 Task: Add Amore Sun-Dried Tomato Paste to the cart.
Action: Mouse moved to (270, 111)
Screenshot: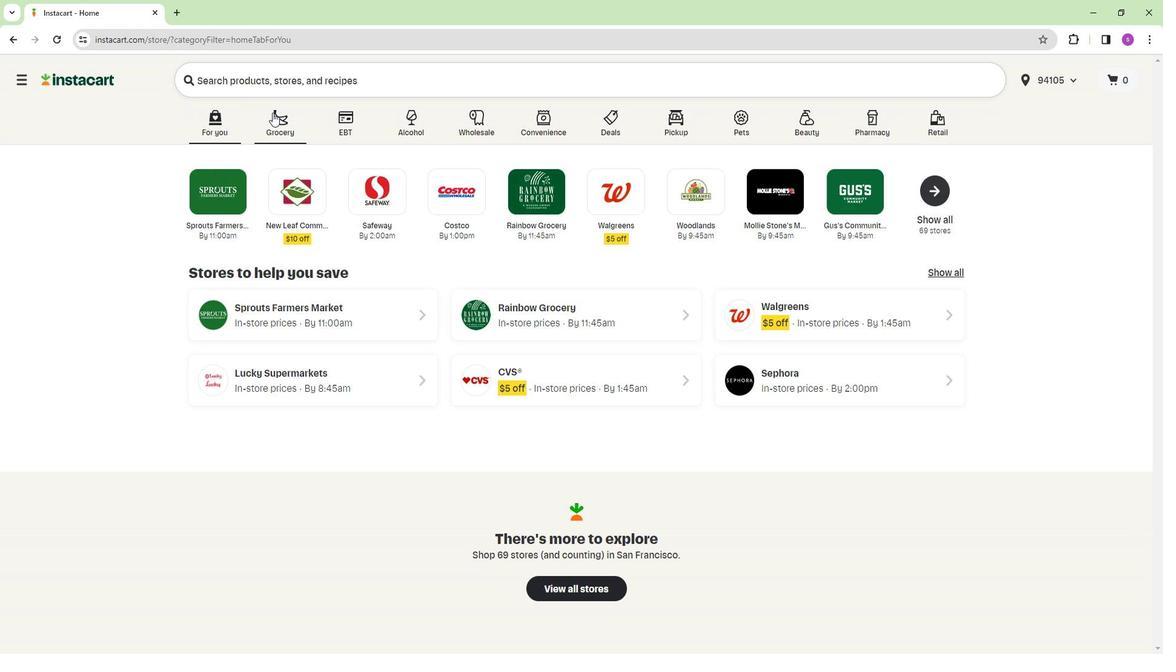 
Action: Mouse pressed left at (270, 111)
Screenshot: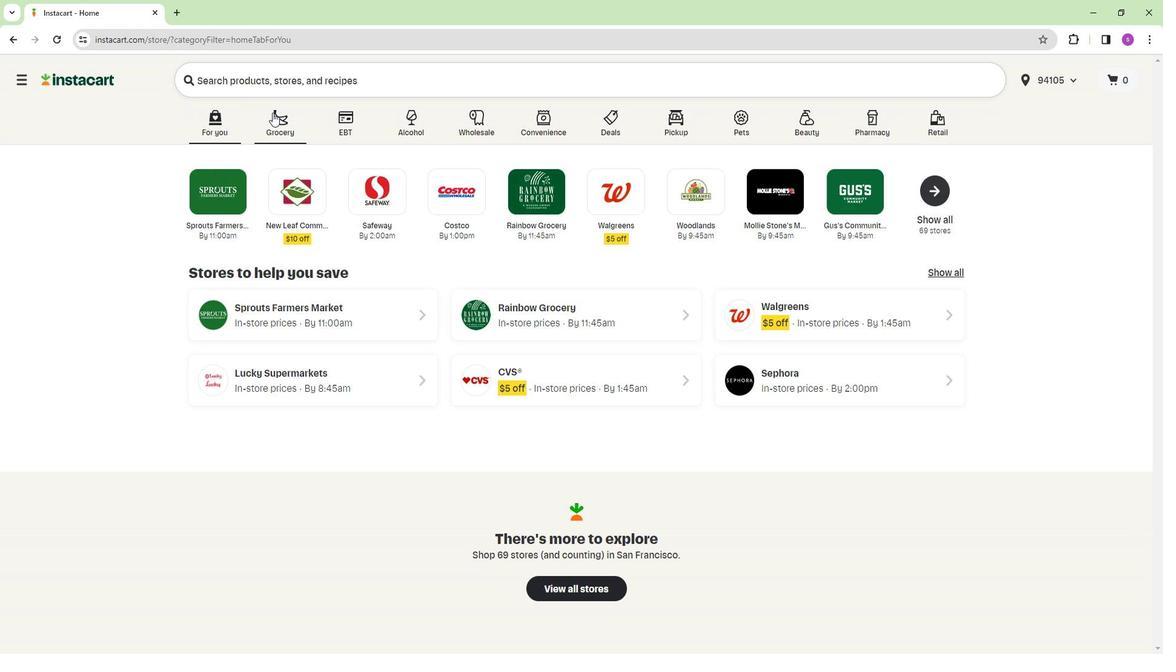 
Action: Mouse moved to (738, 196)
Screenshot: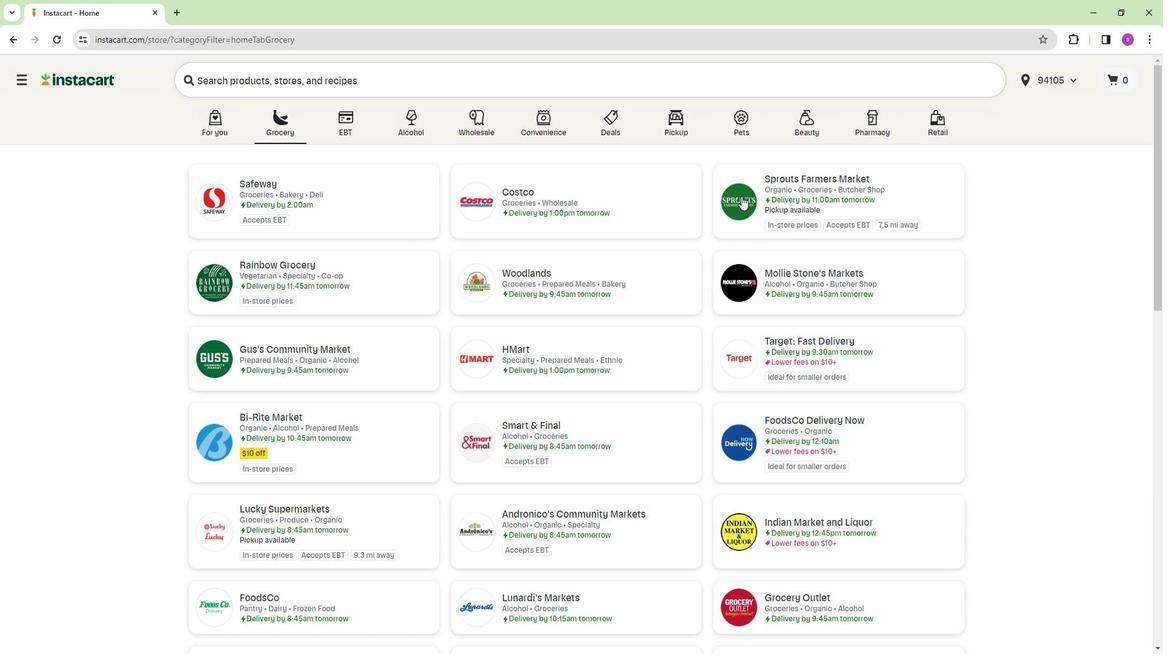 
Action: Mouse pressed left at (738, 196)
Screenshot: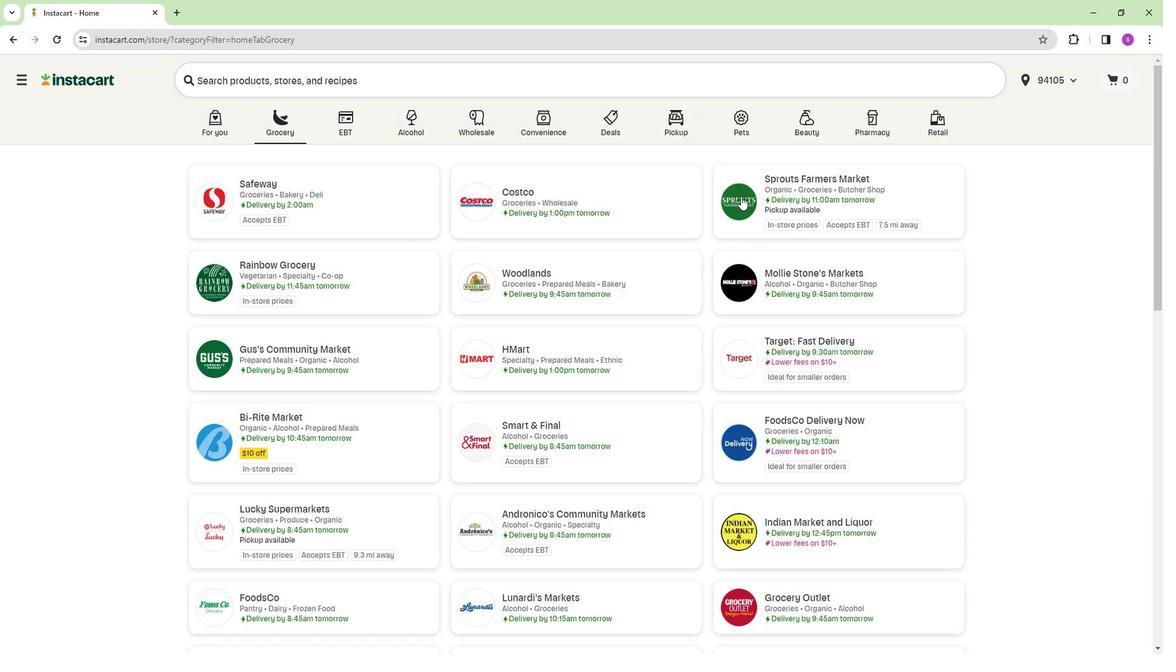 
Action: Mouse moved to (78, 466)
Screenshot: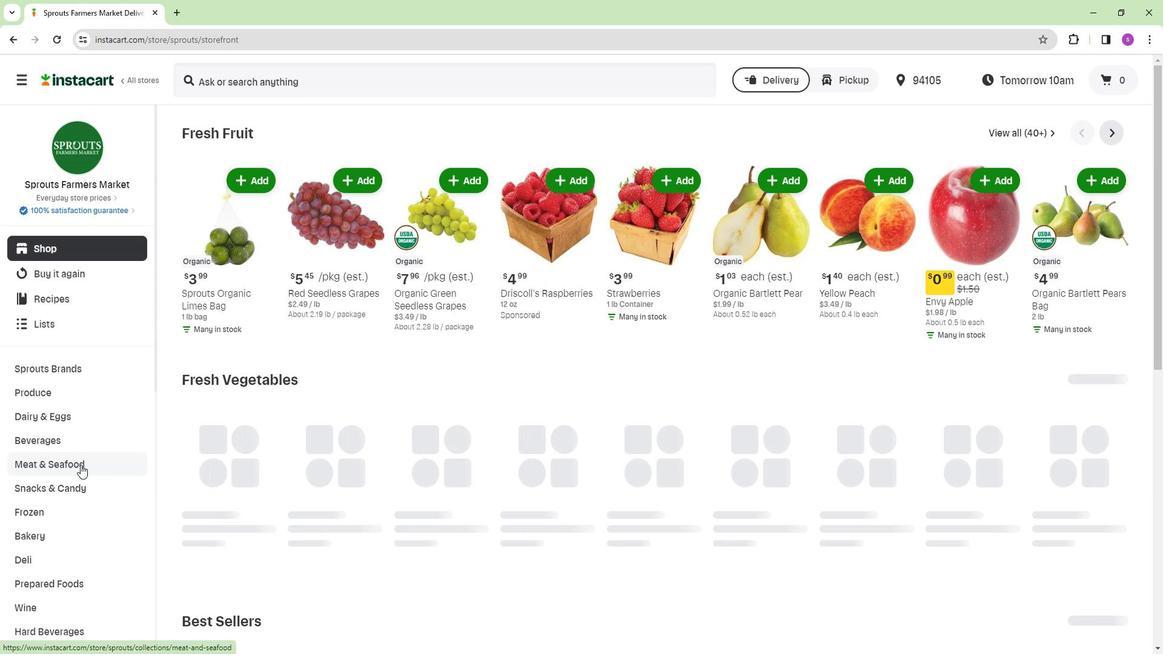 
Action: Mouse scrolled (78, 465) with delta (0, -1)
Screenshot: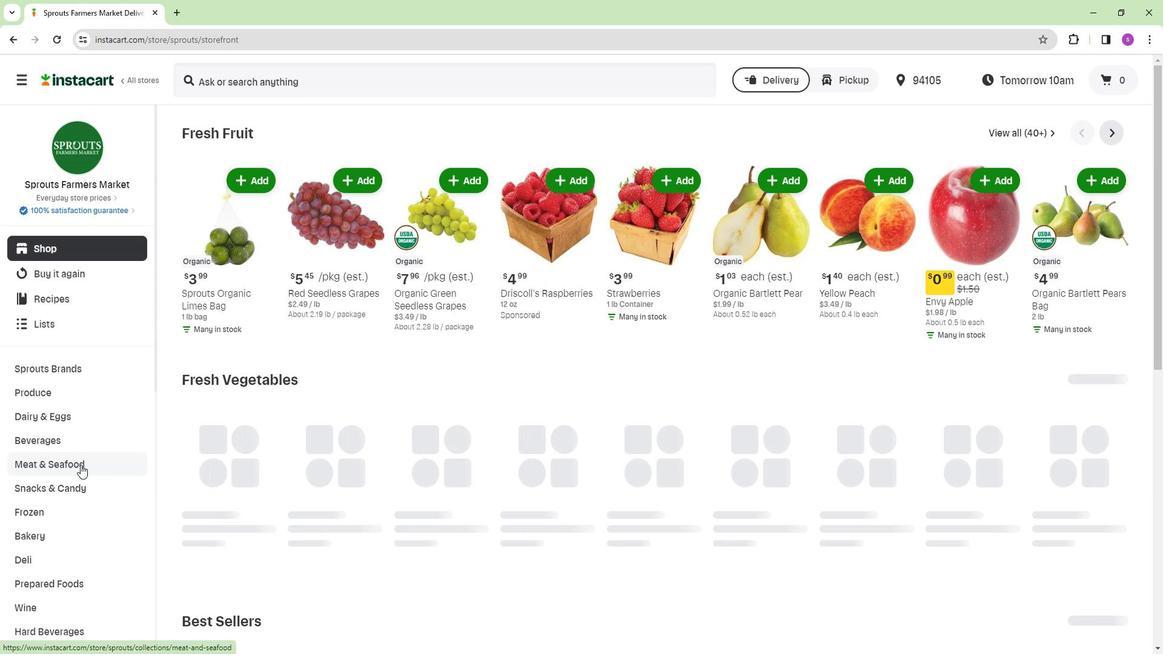 
Action: Mouse moved to (79, 461)
Screenshot: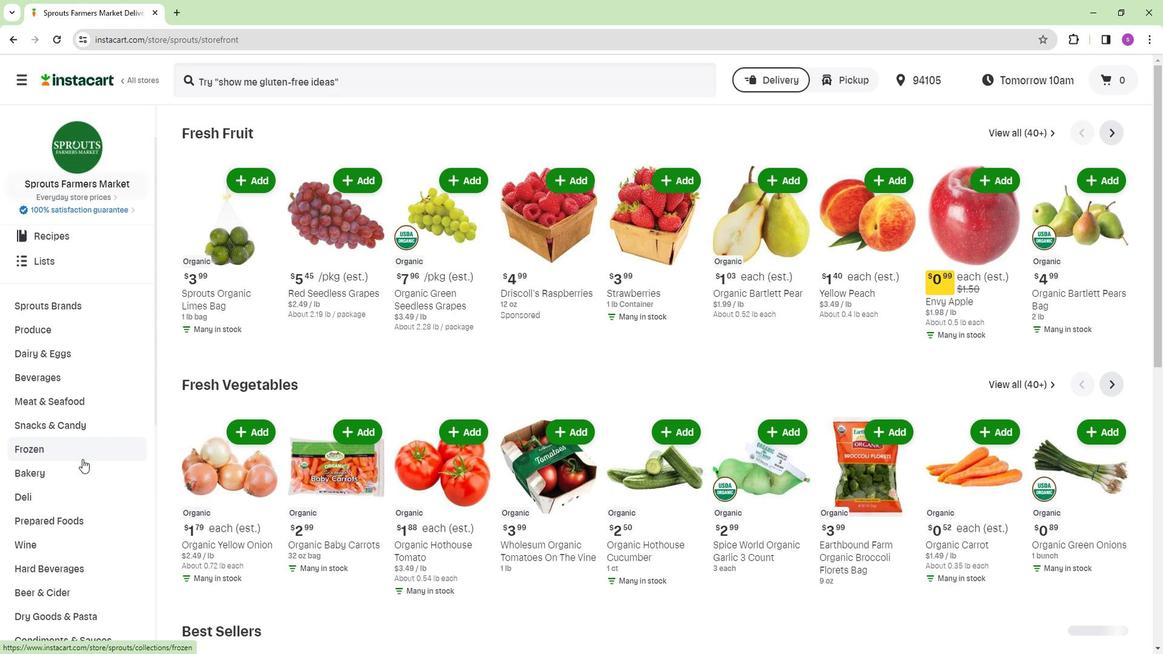 
Action: Mouse scrolled (79, 460) with delta (0, 0)
Screenshot: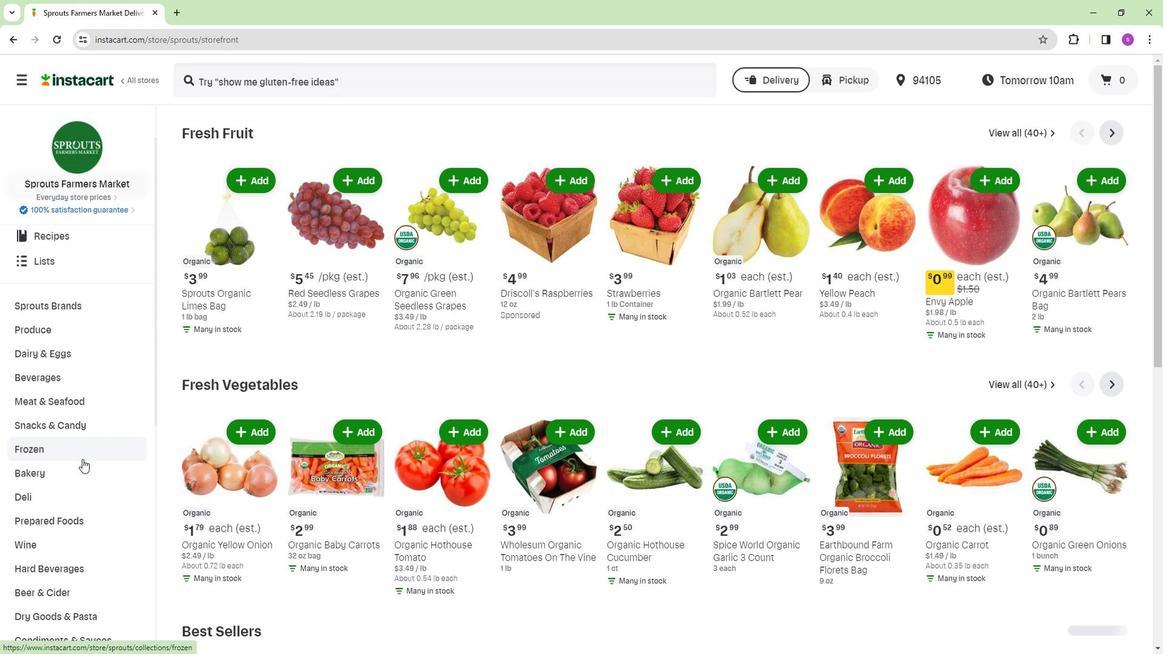 
Action: Mouse scrolled (79, 460) with delta (0, 0)
Screenshot: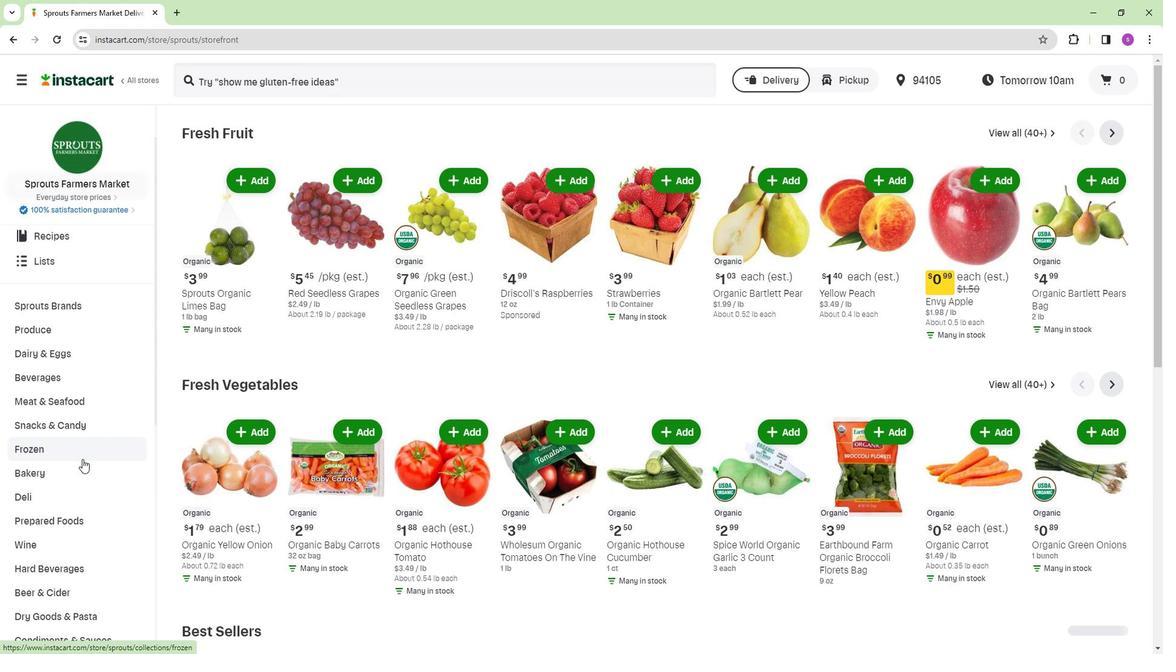 
Action: Mouse moved to (83, 489)
Screenshot: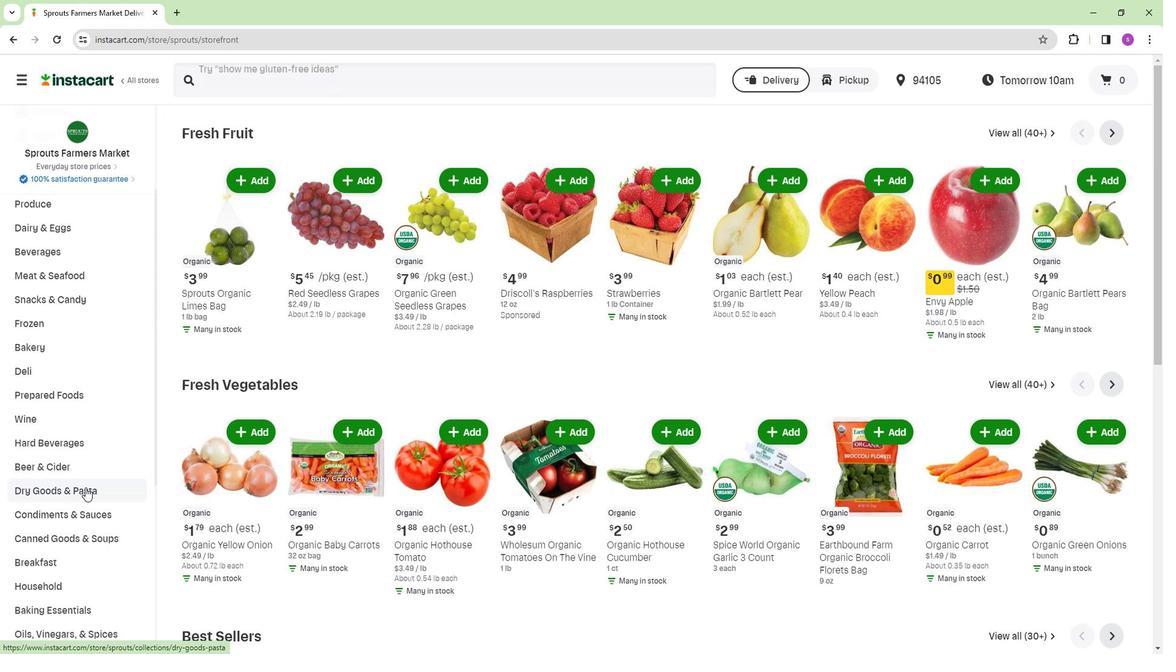 
Action: Mouse pressed left at (83, 489)
Screenshot: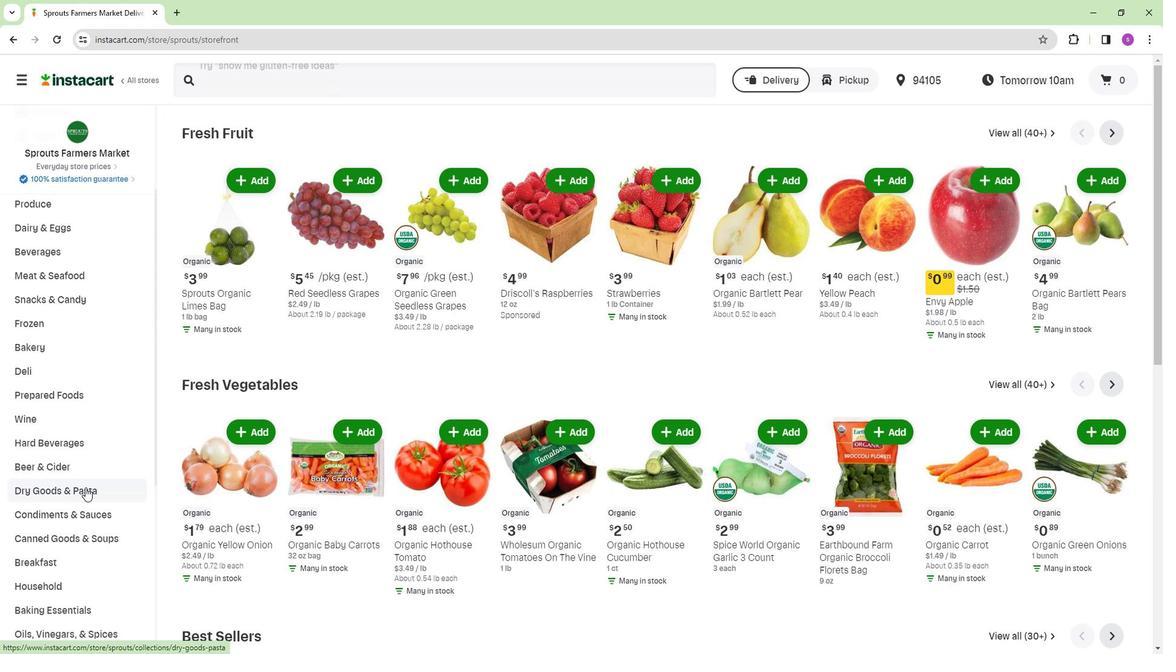 
Action: Mouse moved to (631, 158)
Screenshot: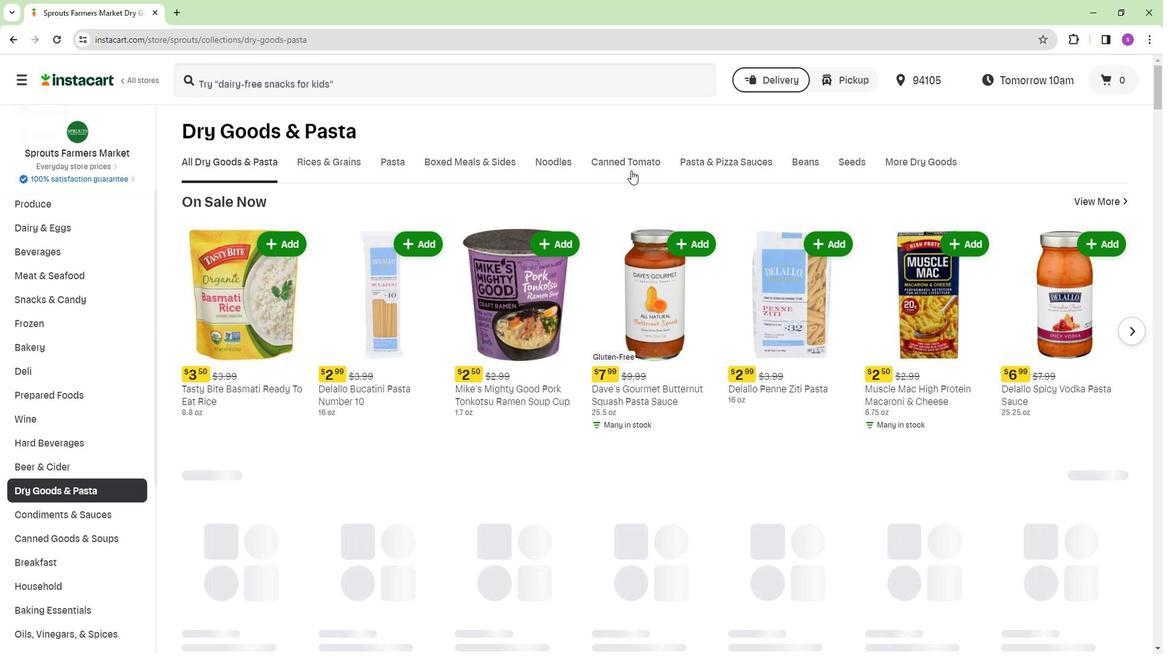 
Action: Mouse pressed left at (631, 158)
Screenshot: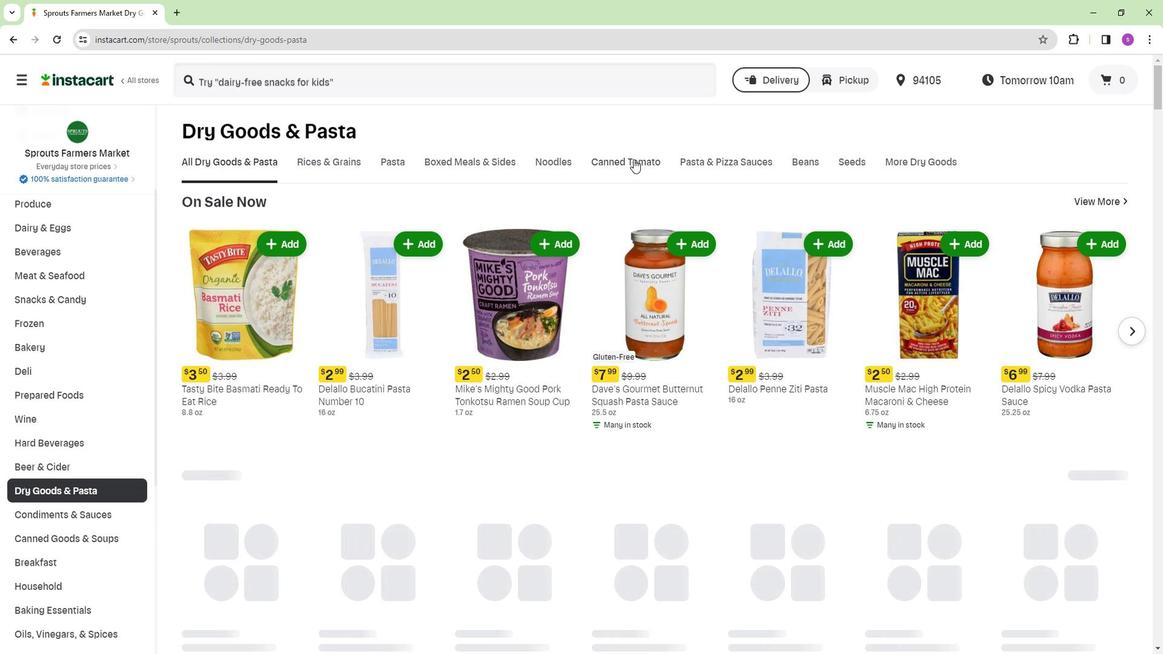 
Action: Mouse moved to (501, 218)
Screenshot: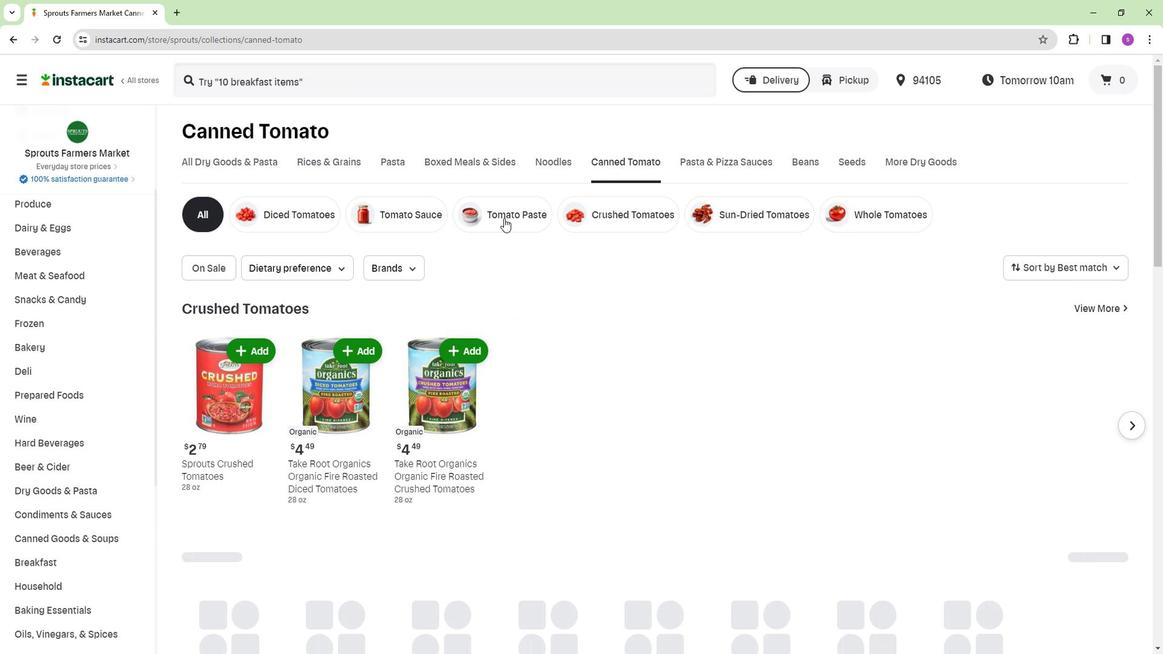 
Action: Mouse pressed left at (501, 218)
Screenshot: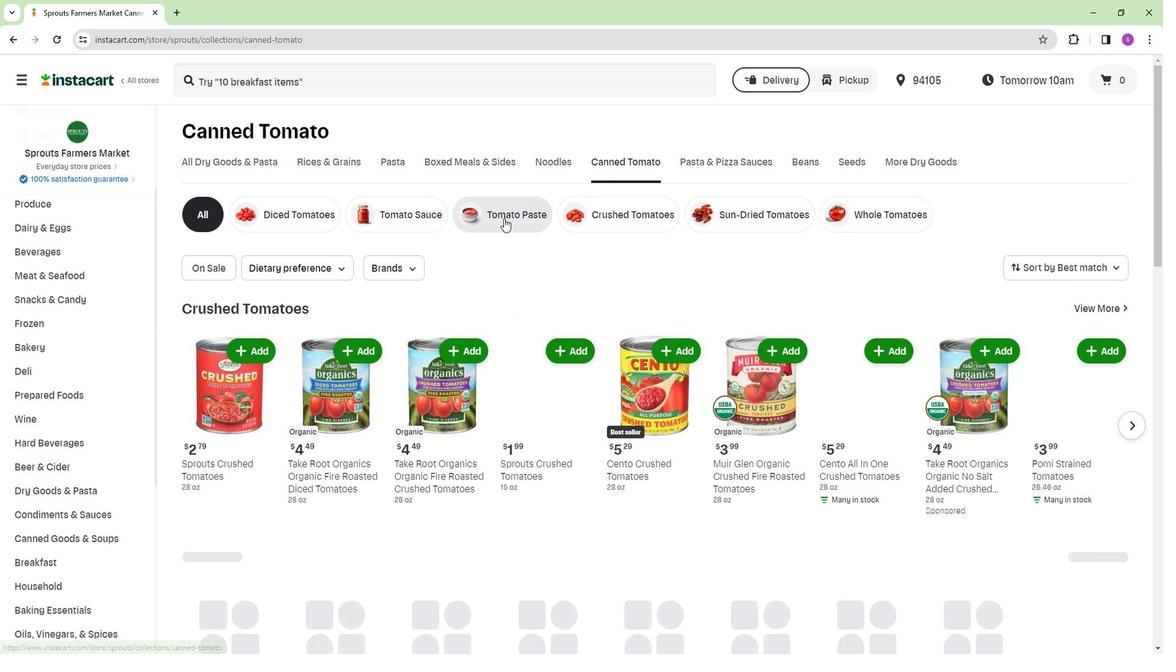 
Action: Mouse moved to (317, 83)
Screenshot: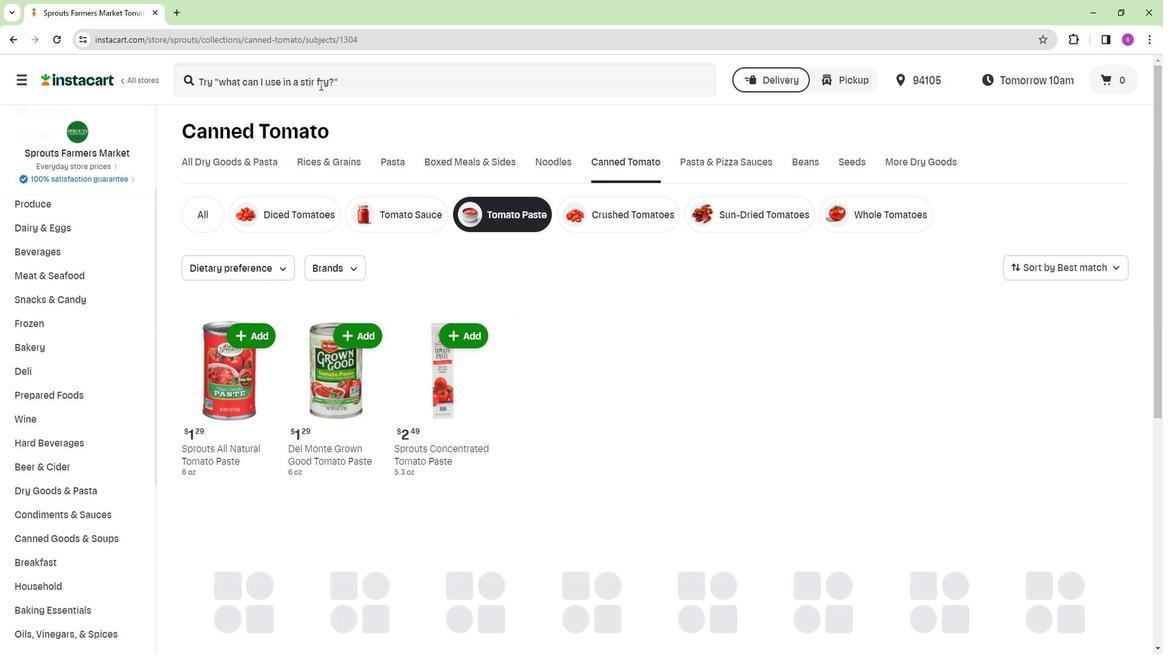 
Action: Mouse pressed left at (317, 83)
Screenshot: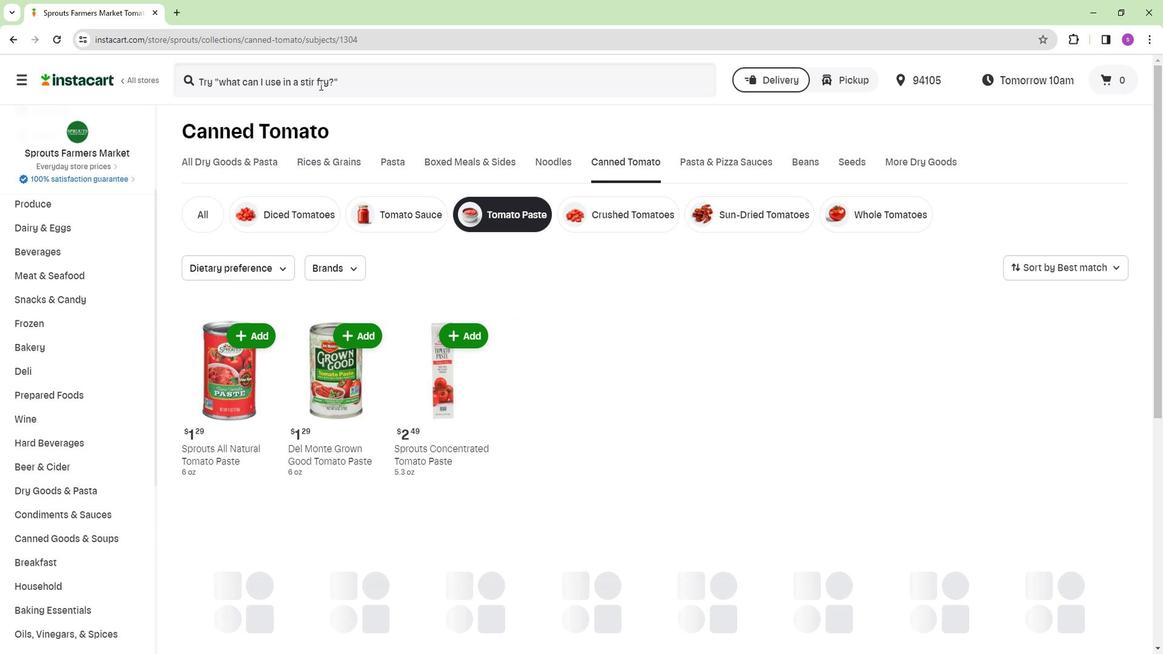 
Action: Mouse moved to (317, 83)
Screenshot: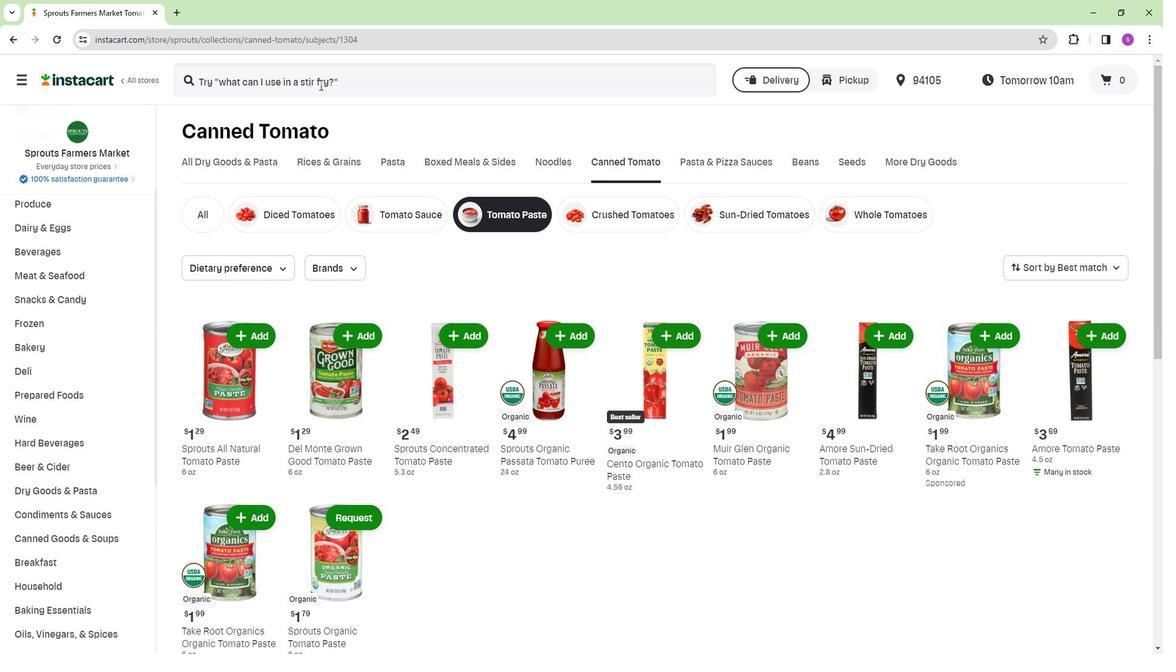 
Action: Key pressed <Key.shift>Amore<Key.space><Key.shift>Sun-<Key.shift><Key.shift><Key.shift>Dried<Key.space><Key.shift>Tomato<Key.space><Key.shift>Paste<Key.space><Key.enter>
Screenshot: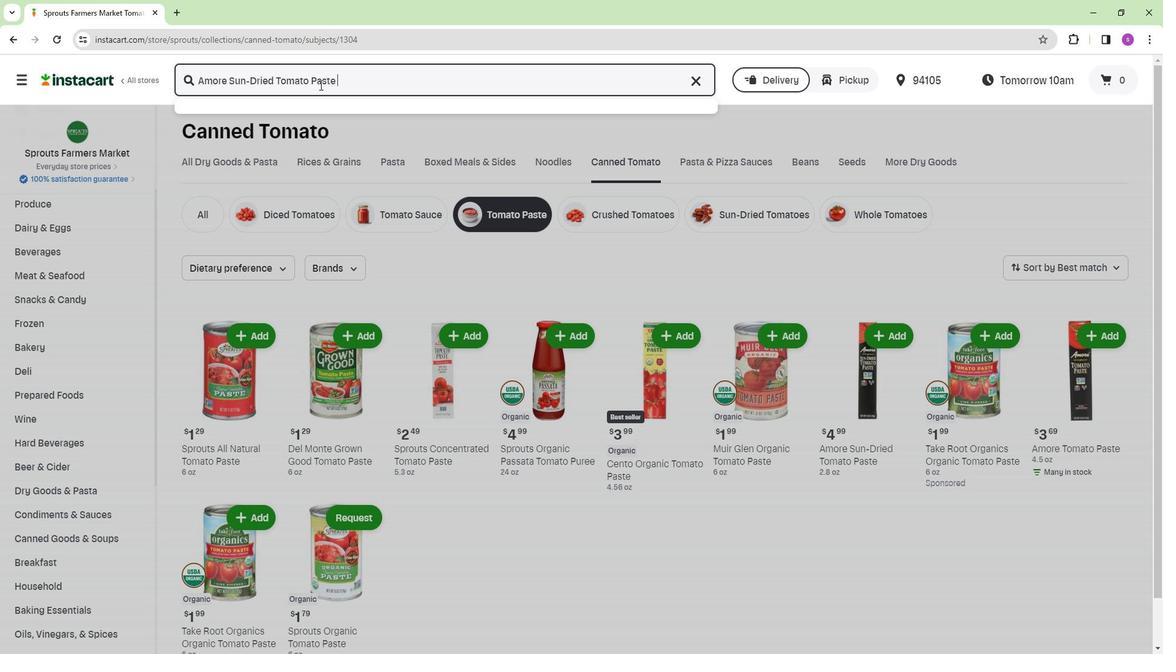 
Action: Mouse moved to (451, 467)
Screenshot: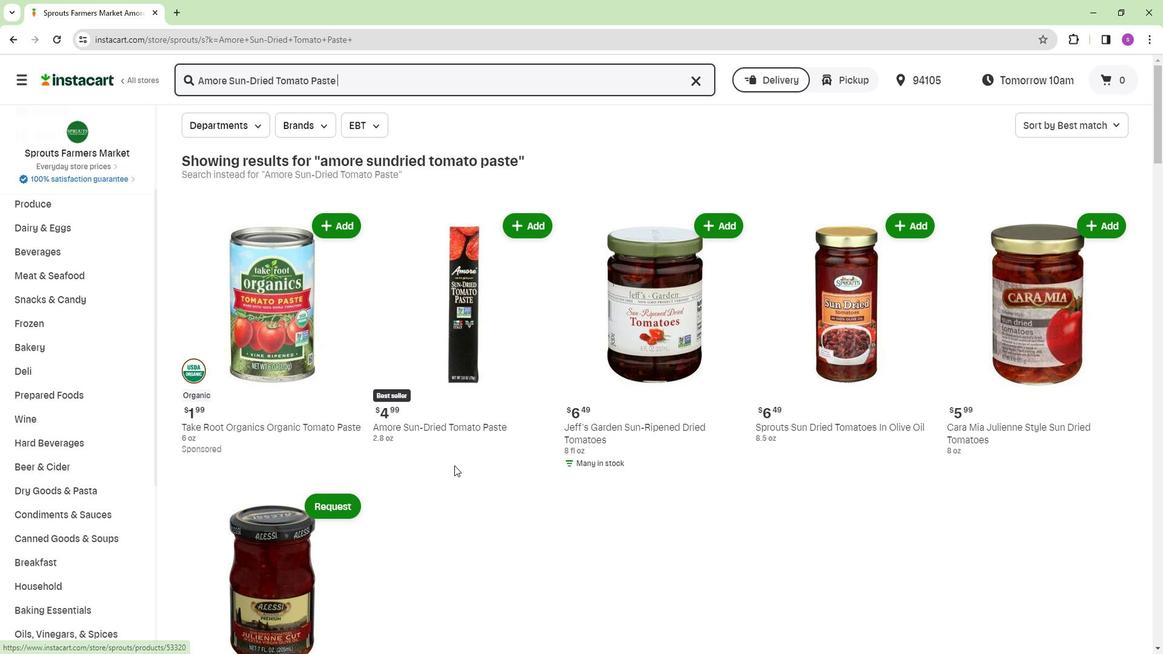 
Action: Mouse scrolled (451, 466) with delta (0, 0)
Screenshot: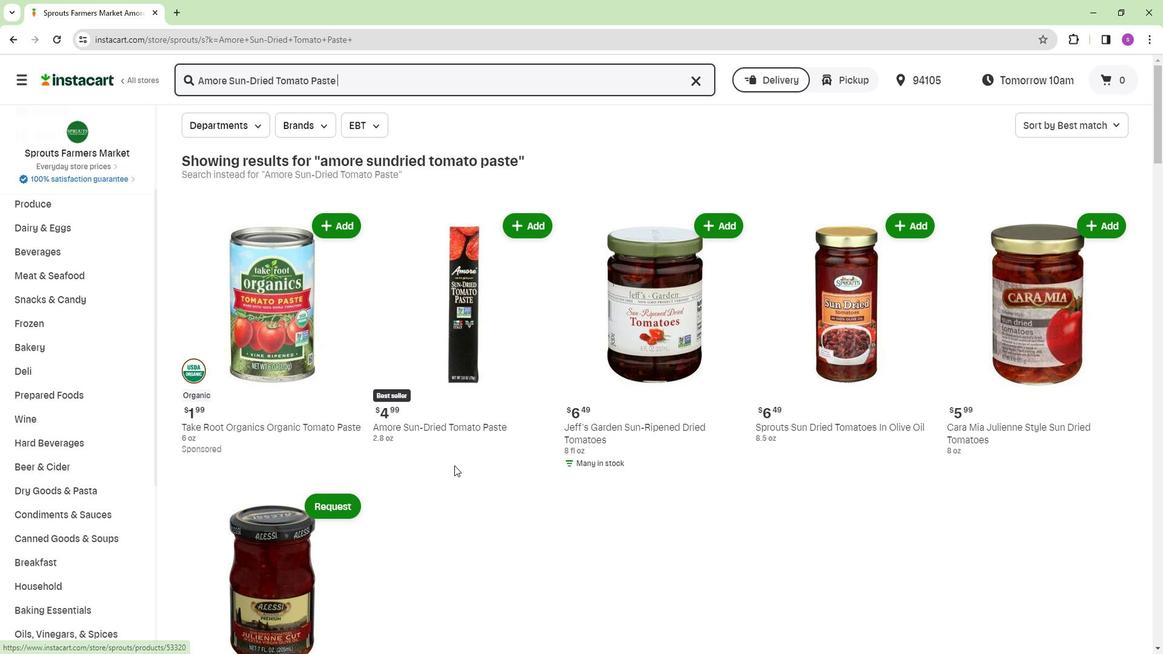 
Action: Mouse moved to (463, 466)
Screenshot: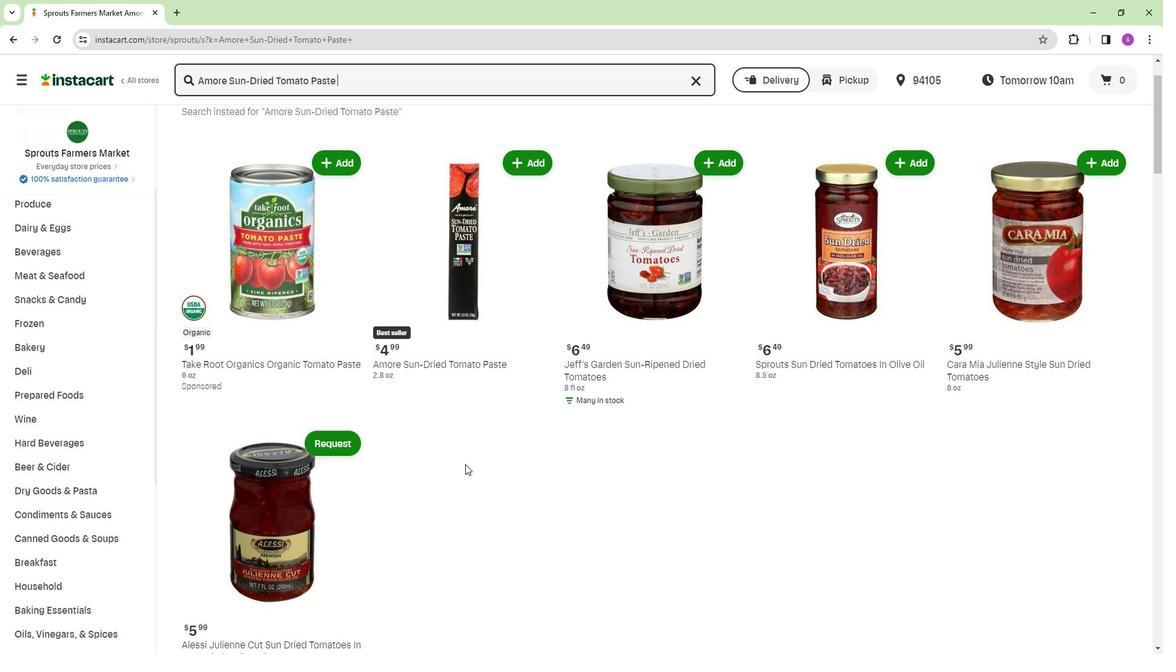 
Action: Mouse scrolled (463, 467) with delta (0, 0)
Screenshot: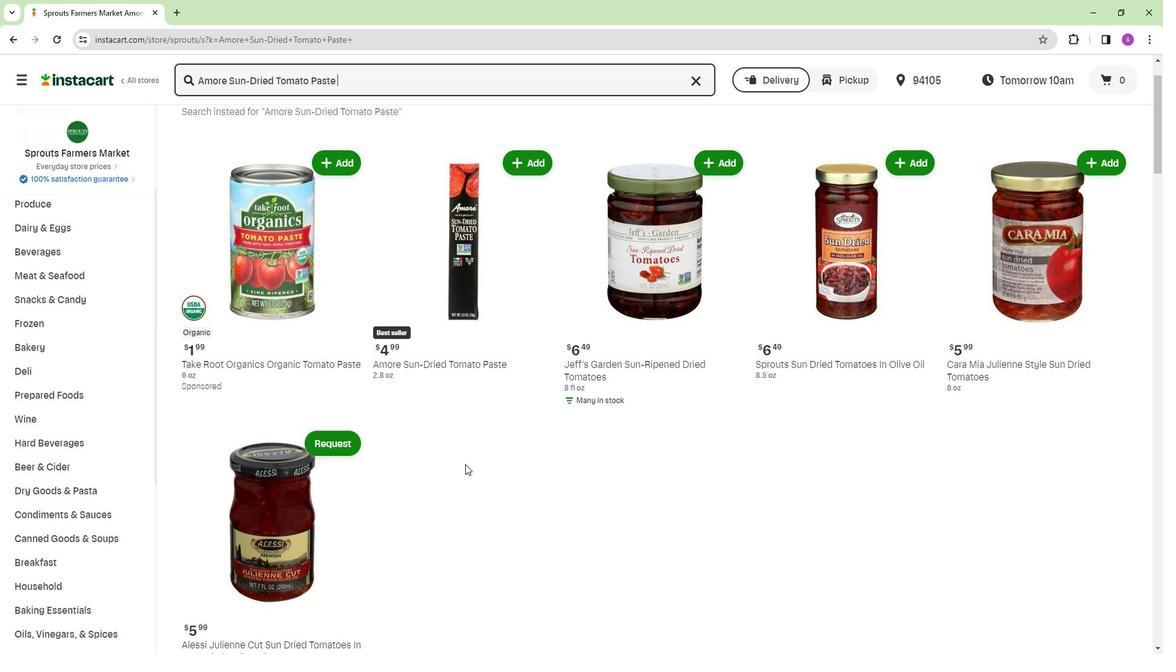 
Action: Mouse moved to (522, 227)
Screenshot: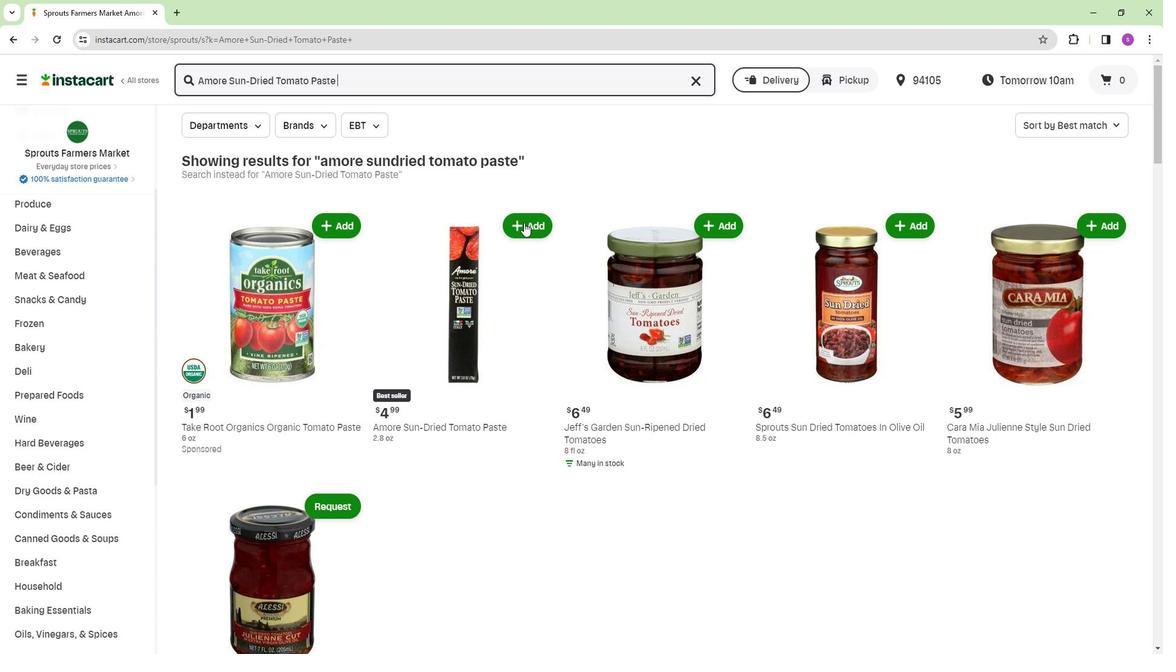 
Action: Mouse pressed left at (522, 227)
Screenshot: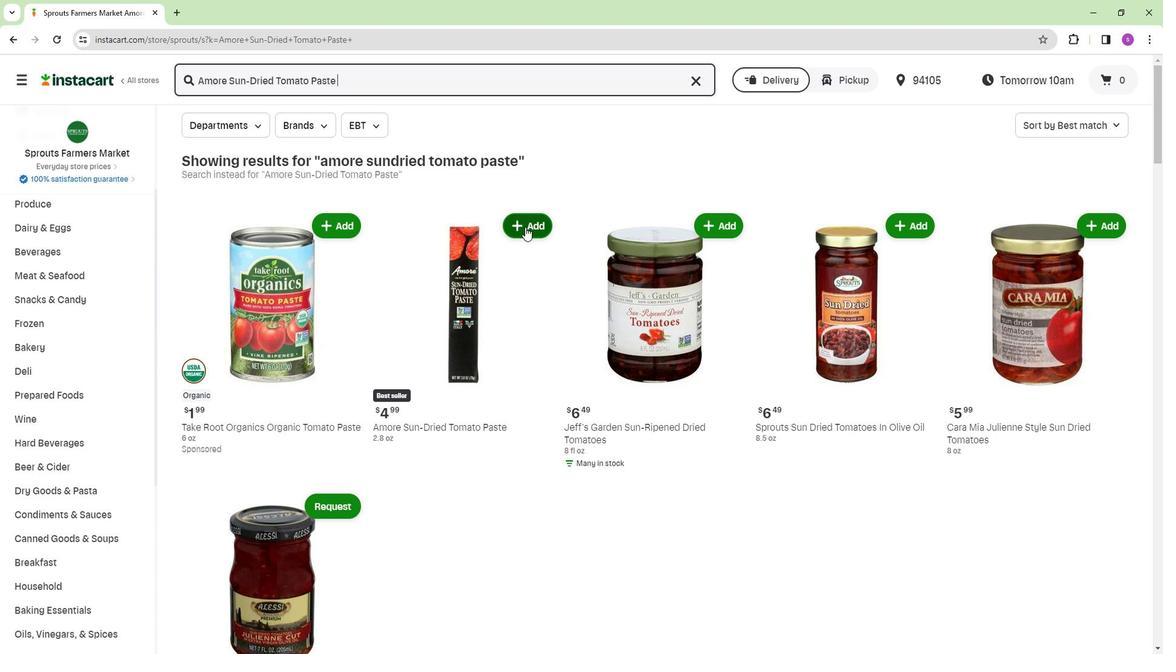 
Action: Mouse moved to (542, 328)
Screenshot: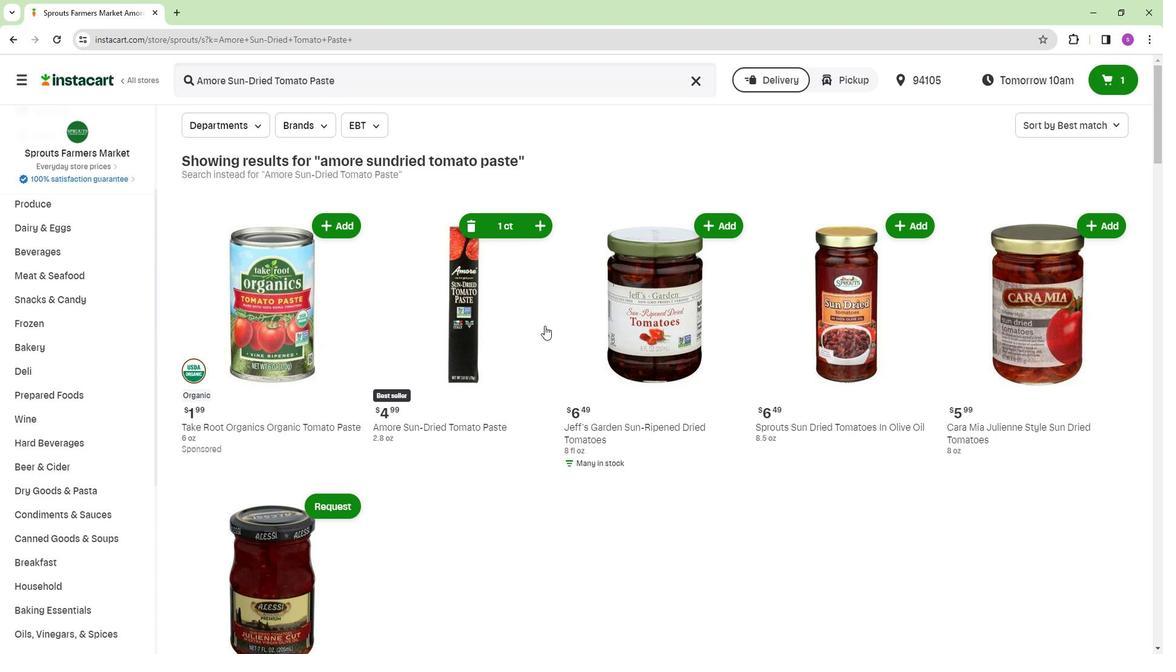 
